 Task: Look for products in the category "Nutritional Oils" from Natural Factors only.
Action: Mouse moved to (264, 122)
Screenshot: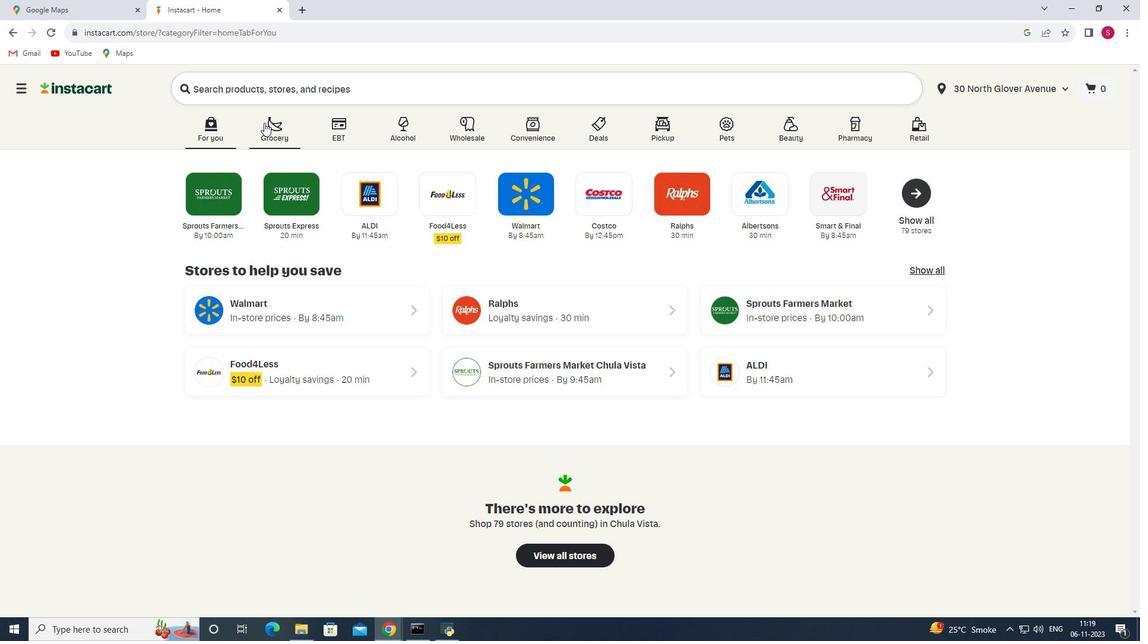 
Action: Mouse pressed left at (264, 122)
Screenshot: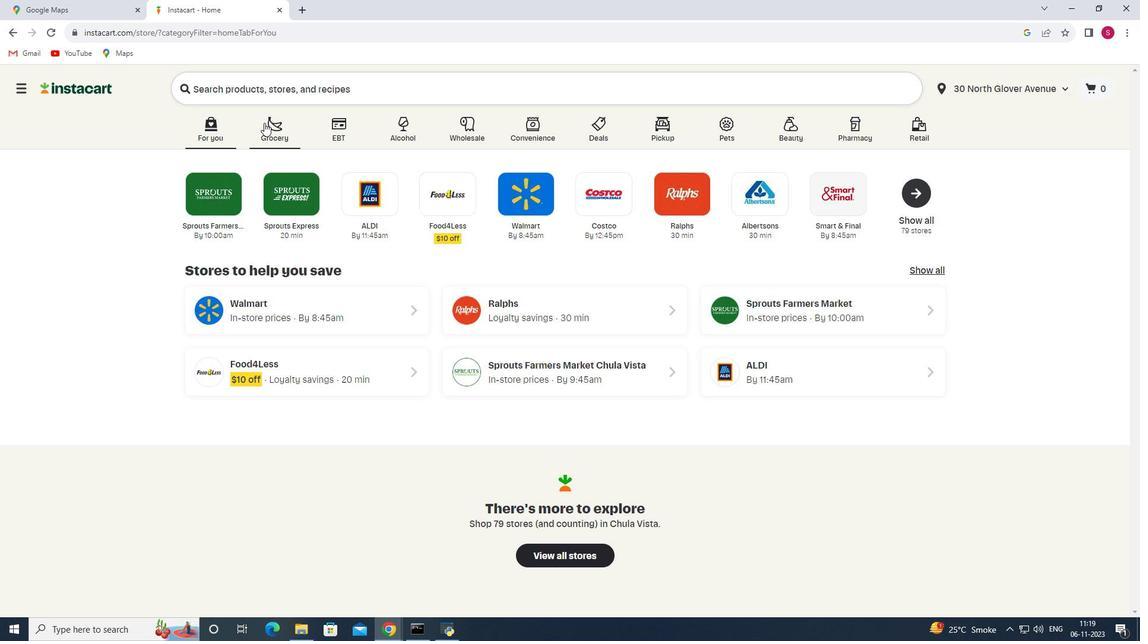 
Action: Mouse moved to (263, 345)
Screenshot: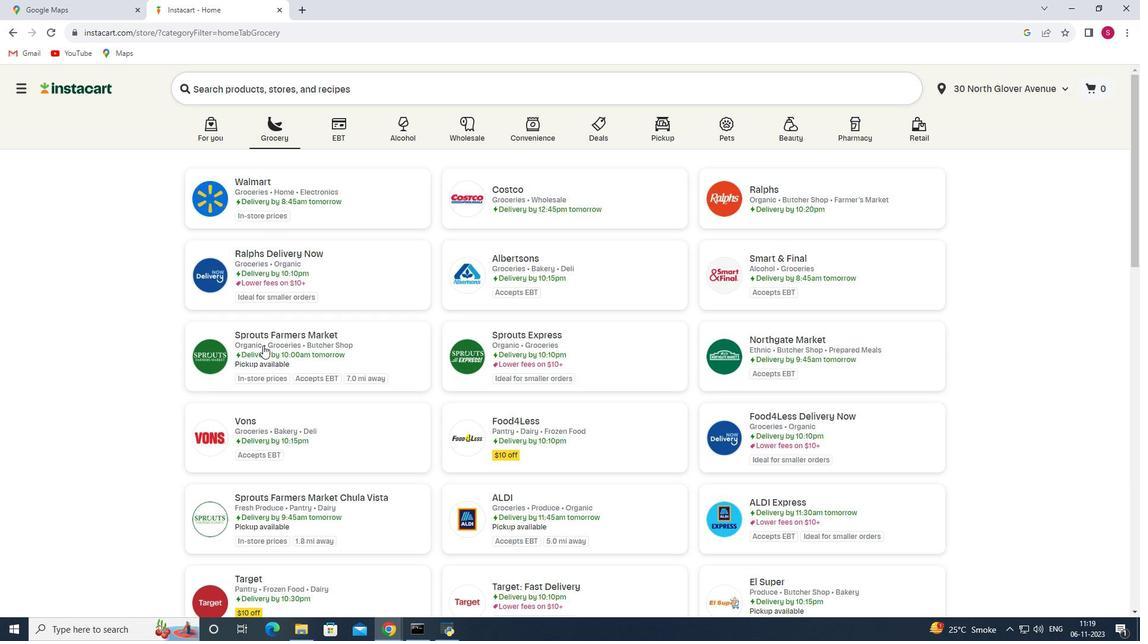 
Action: Mouse pressed left at (263, 345)
Screenshot: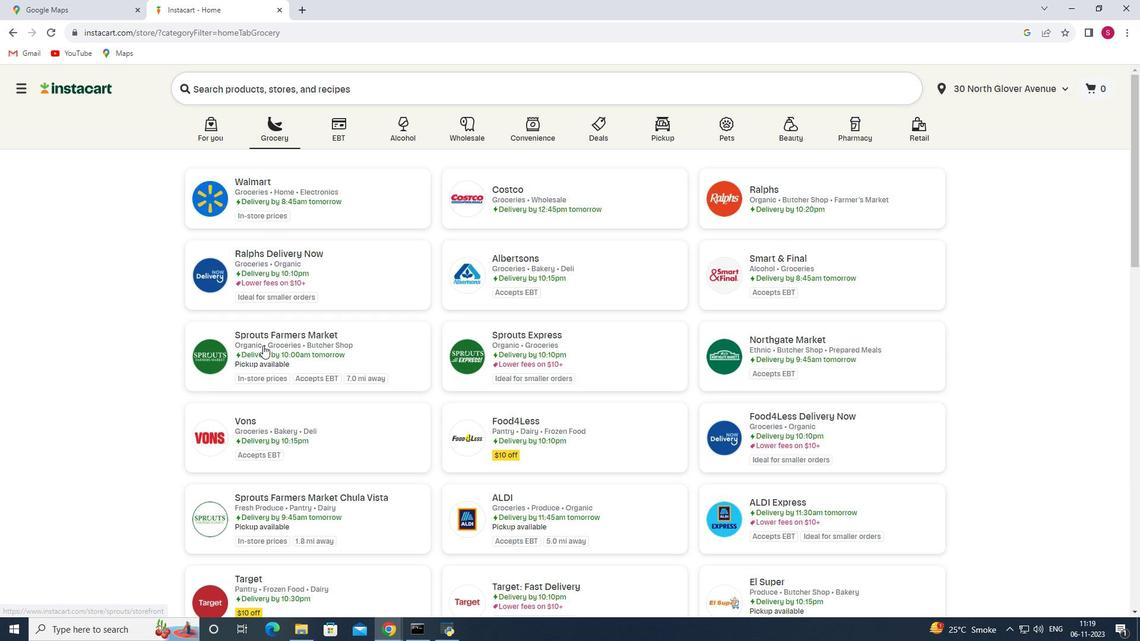 
Action: Mouse moved to (51, 460)
Screenshot: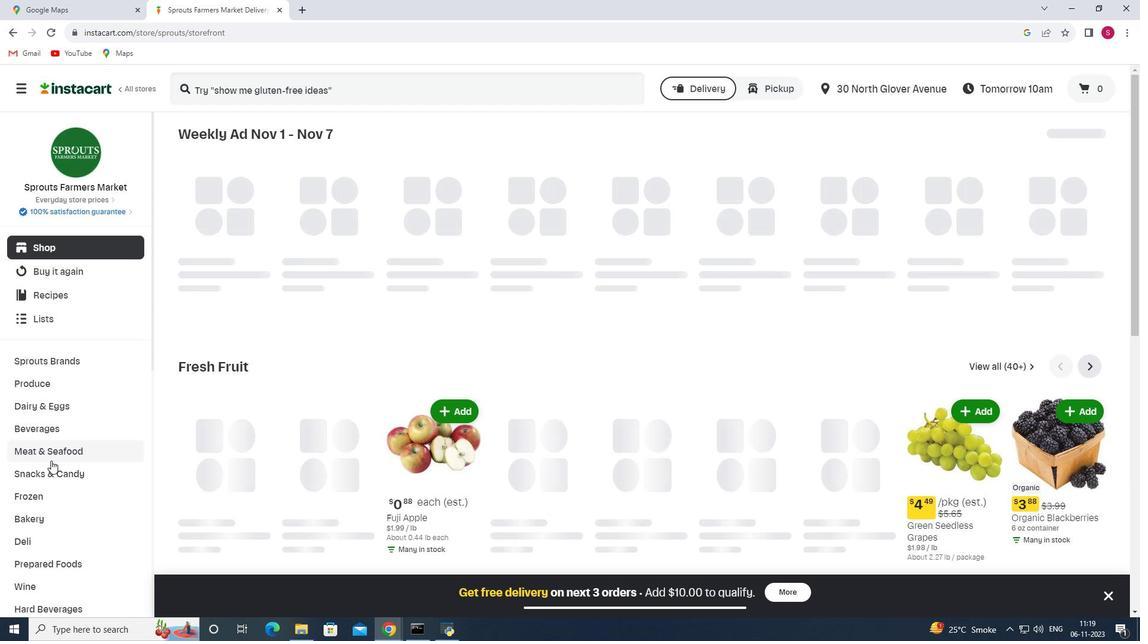 
Action: Mouse scrolled (51, 460) with delta (0, 0)
Screenshot: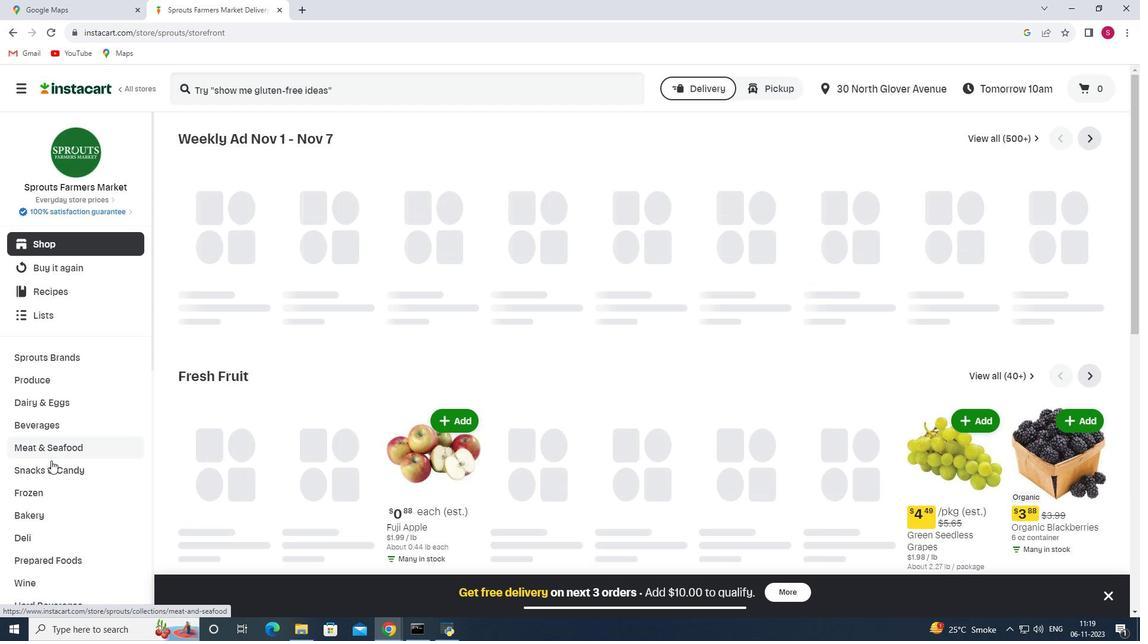 
Action: Mouse scrolled (51, 460) with delta (0, 0)
Screenshot: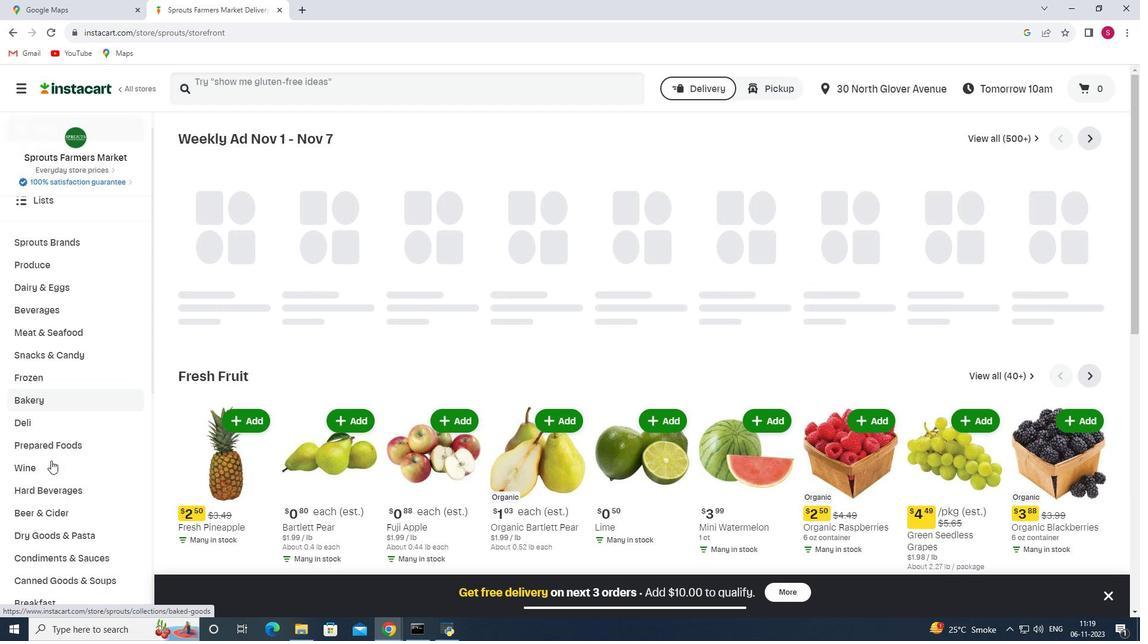 
Action: Mouse scrolled (51, 460) with delta (0, 0)
Screenshot: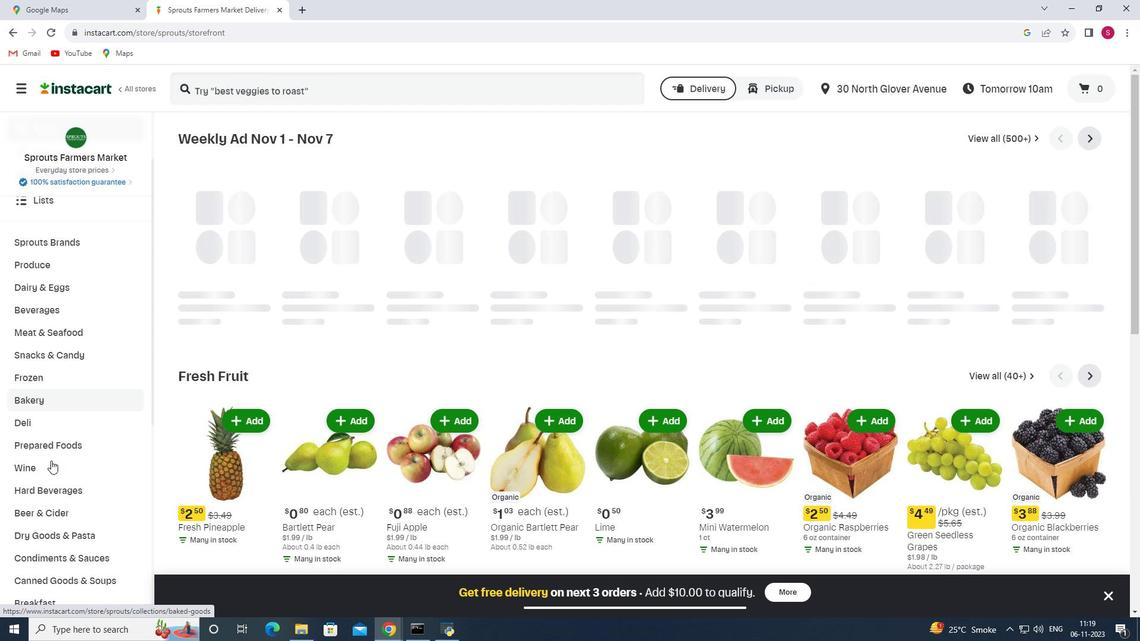 
Action: Mouse scrolled (51, 460) with delta (0, 0)
Screenshot: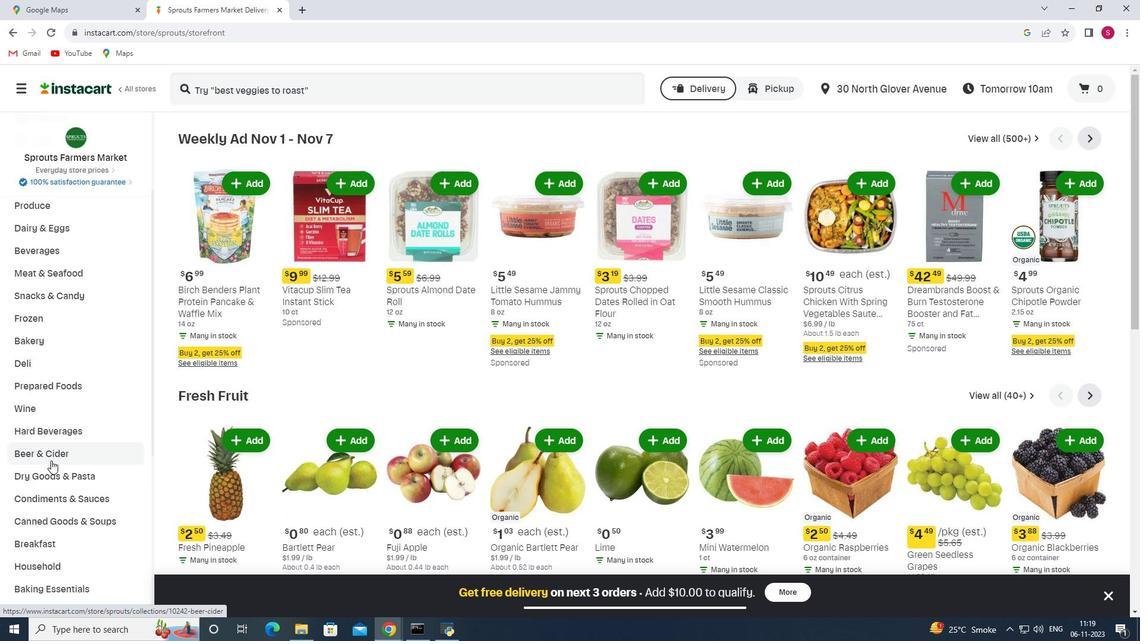 
Action: Mouse scrolled (51, 460) with delta (0, 0)
Screenshot: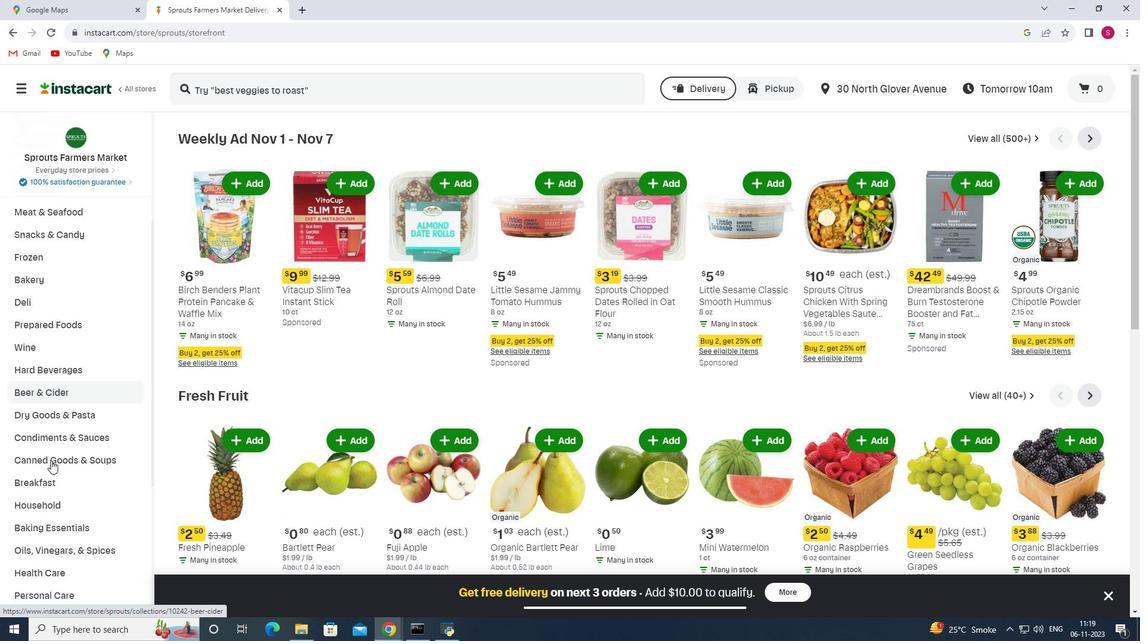 
Action: Mouse moved to (46, 518)
Screenshot: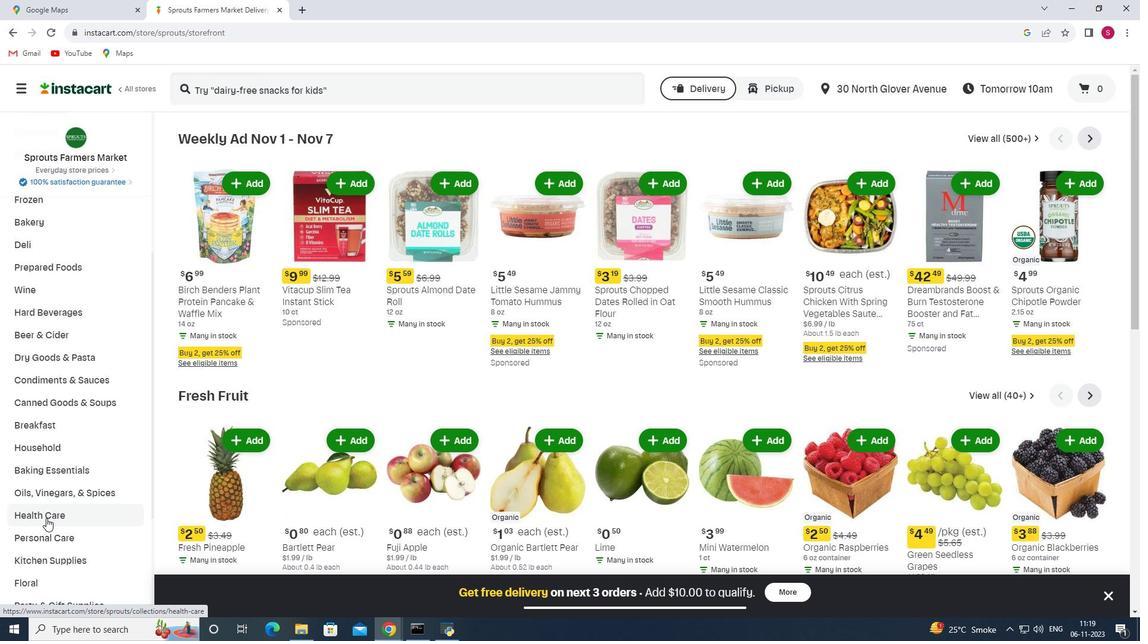 
Action: Mouse pressed left at (46, 518)
Screenshot: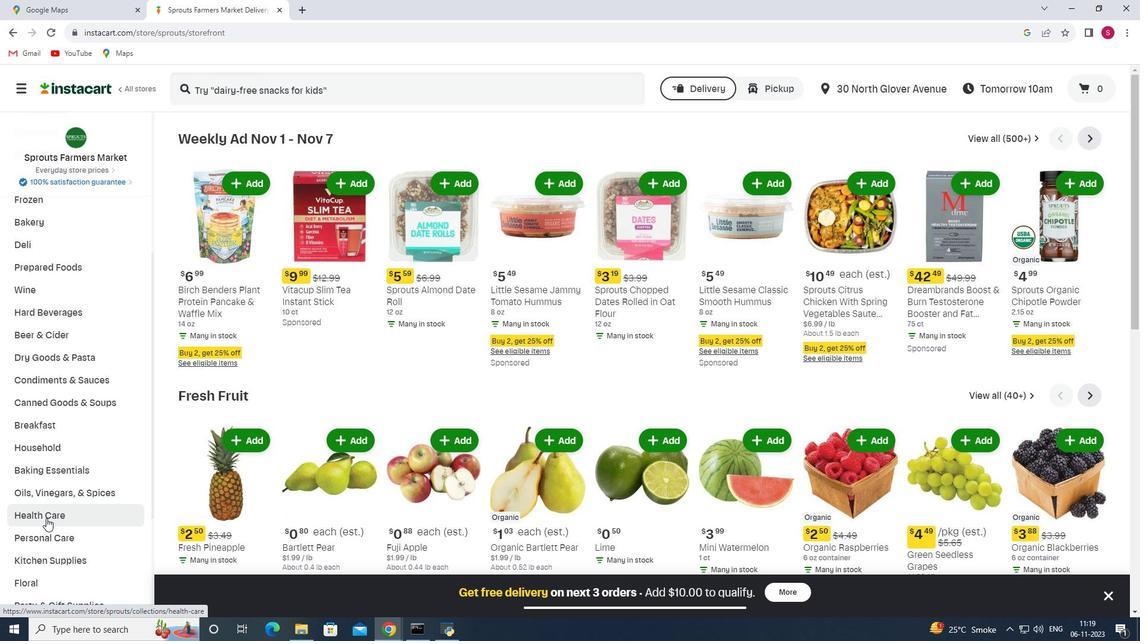 
Action: Mouse moved to (397, 169)
Screenshot: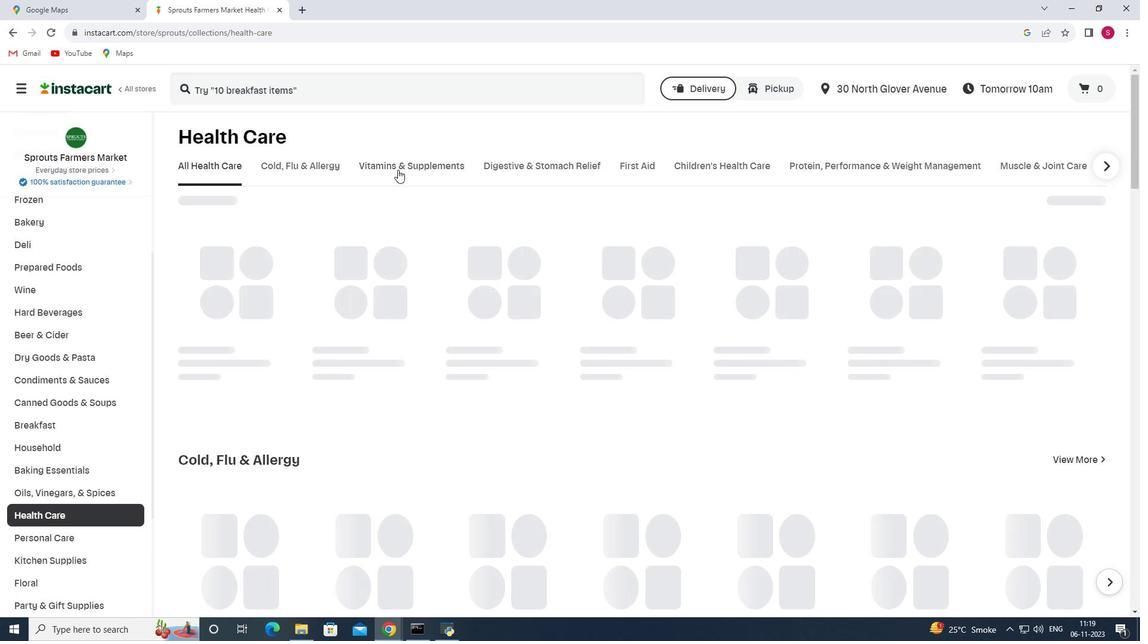 
Action: Mouse pressed left at (397, 169)
Screenshot: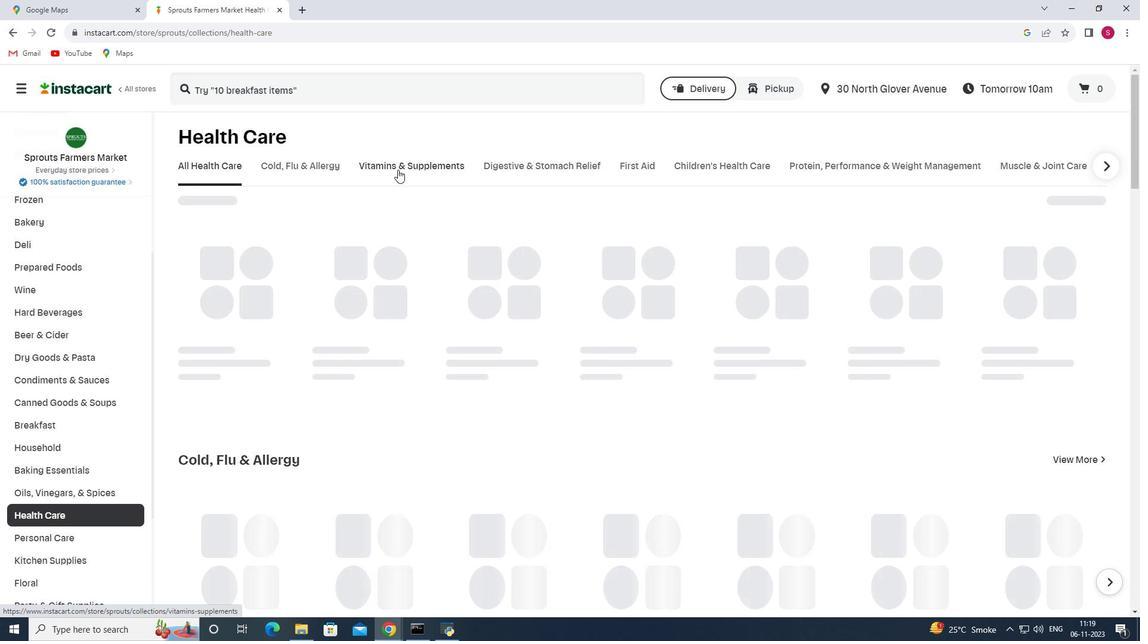 
Action: Mouse moved to (830, 204)
Screenshot: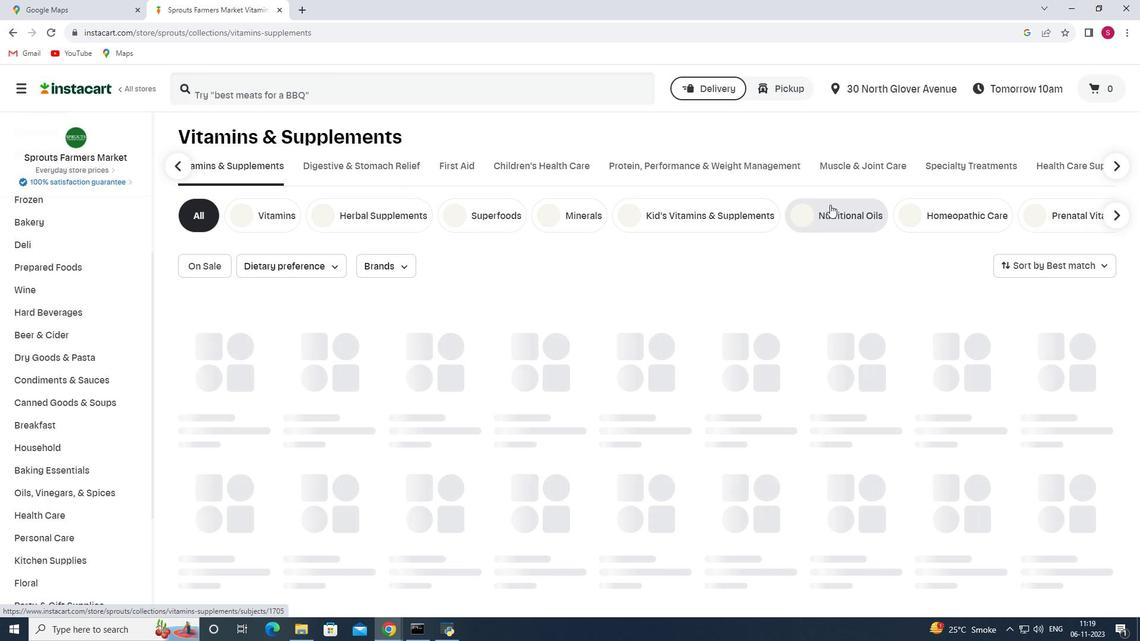 
Action: Mouse pressed left at (830, 204)
Screenshot: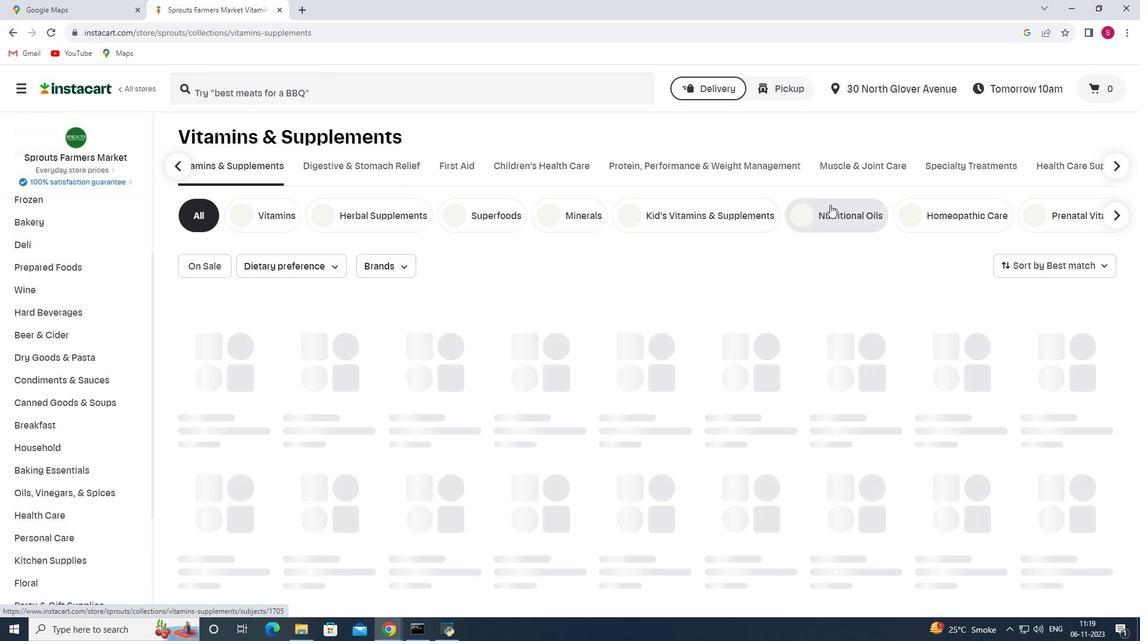 
Action: Mouse moved to (278, 268)
Screenshot: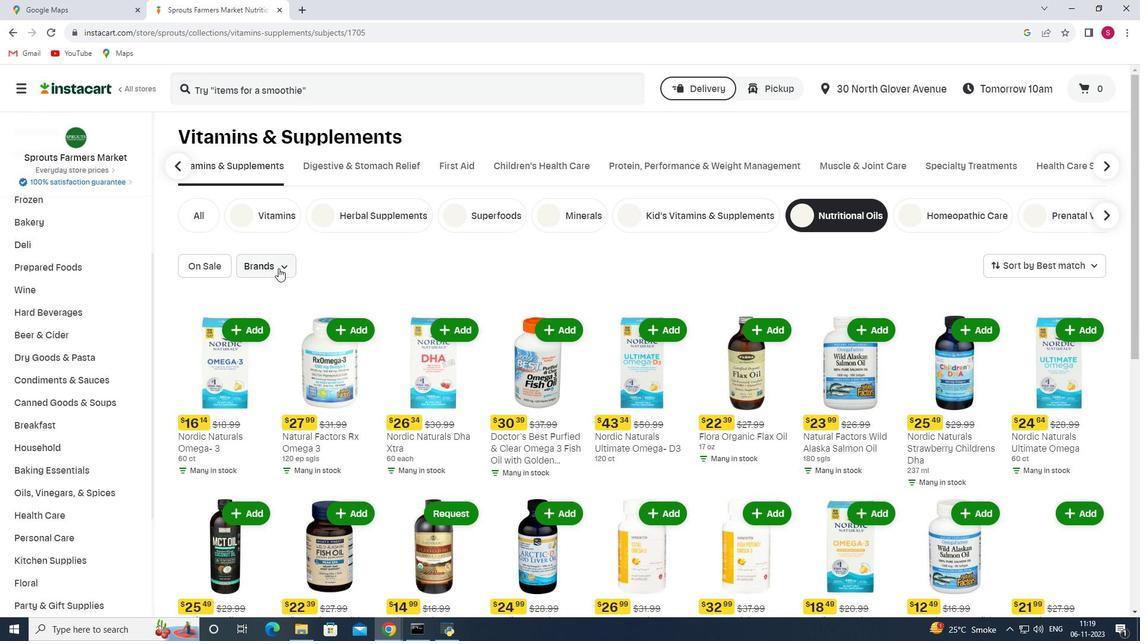 
Action: Mouse pressed left at (278, 268)
Screenshot: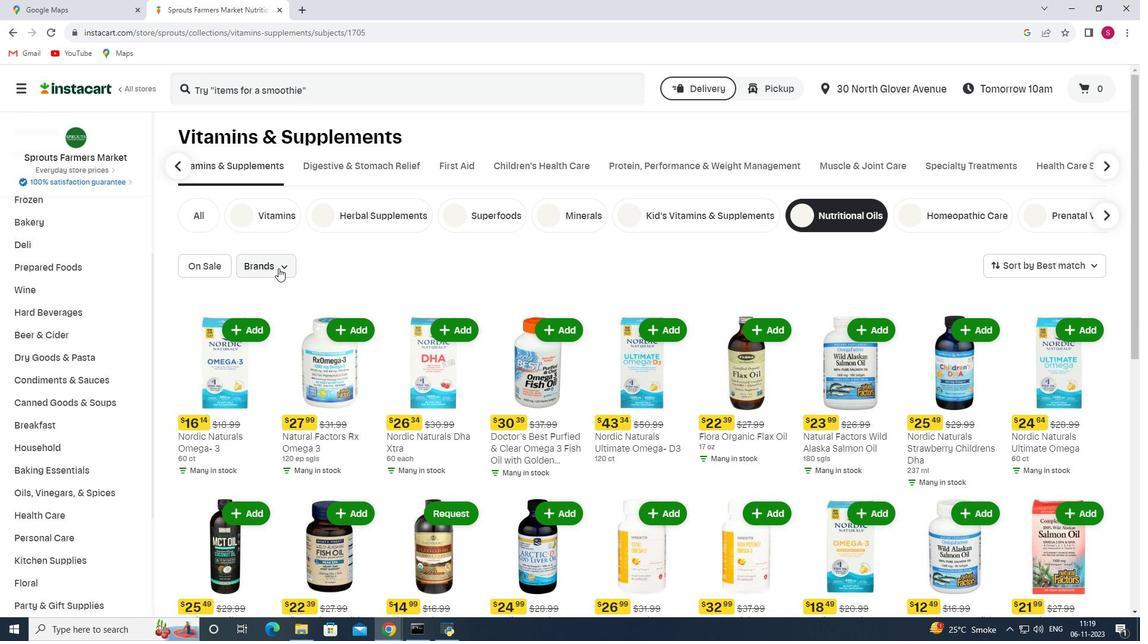 
Action: Mouse moved to (274, 328)
Screenshot: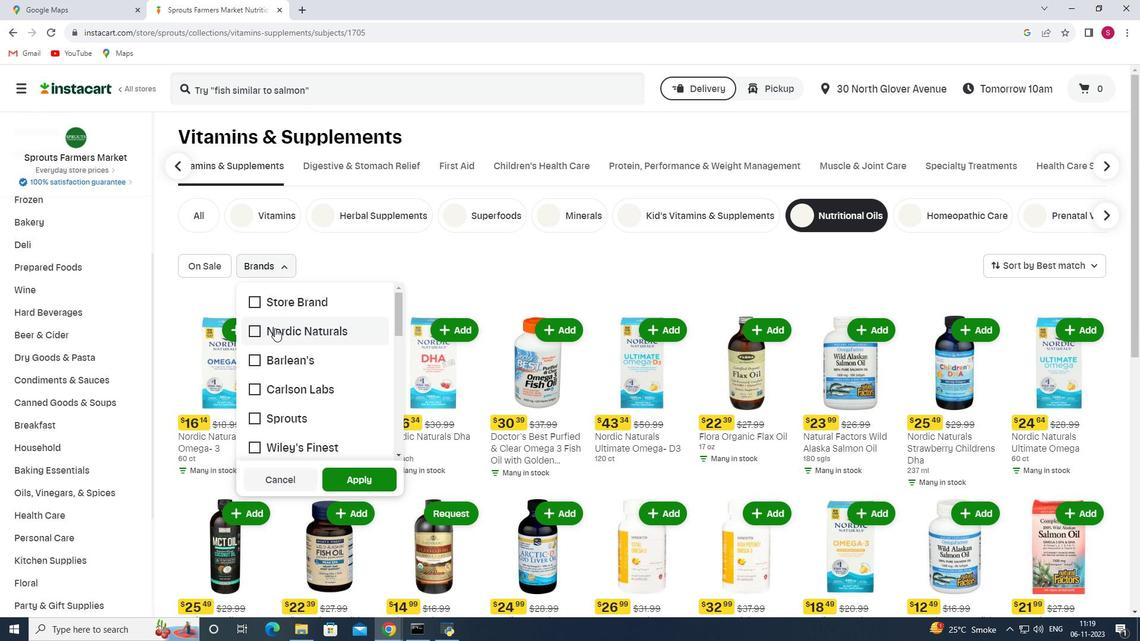 
Action: Mouse scrolled (274, 327) with delta (0, 0)
Screenshot: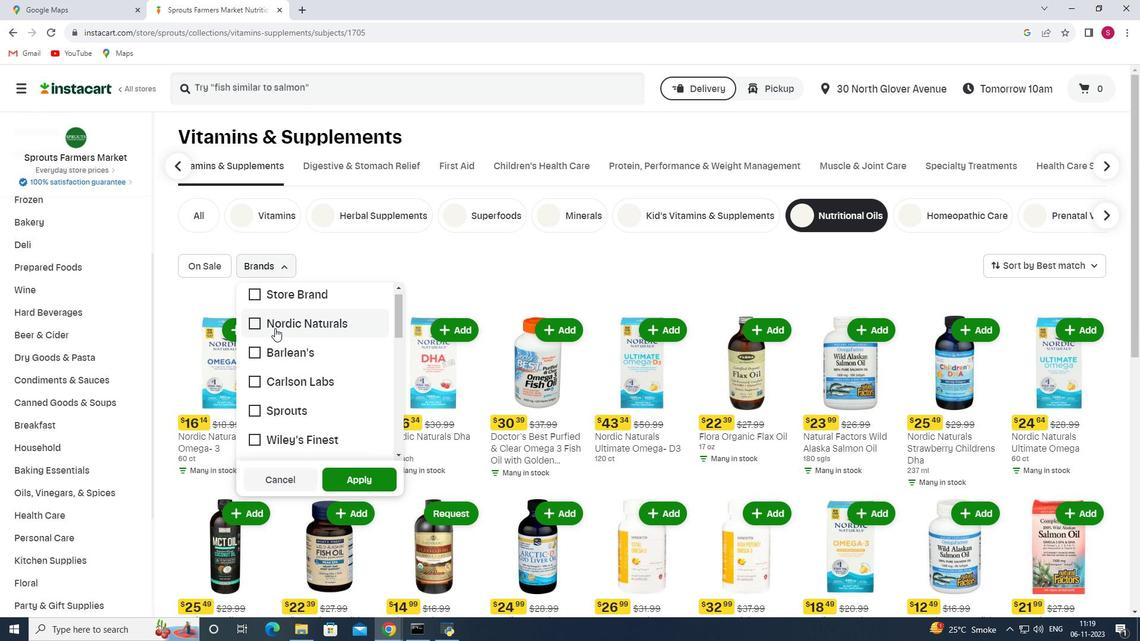 
Action: Mouse moved to (257, 416)
Screenshot: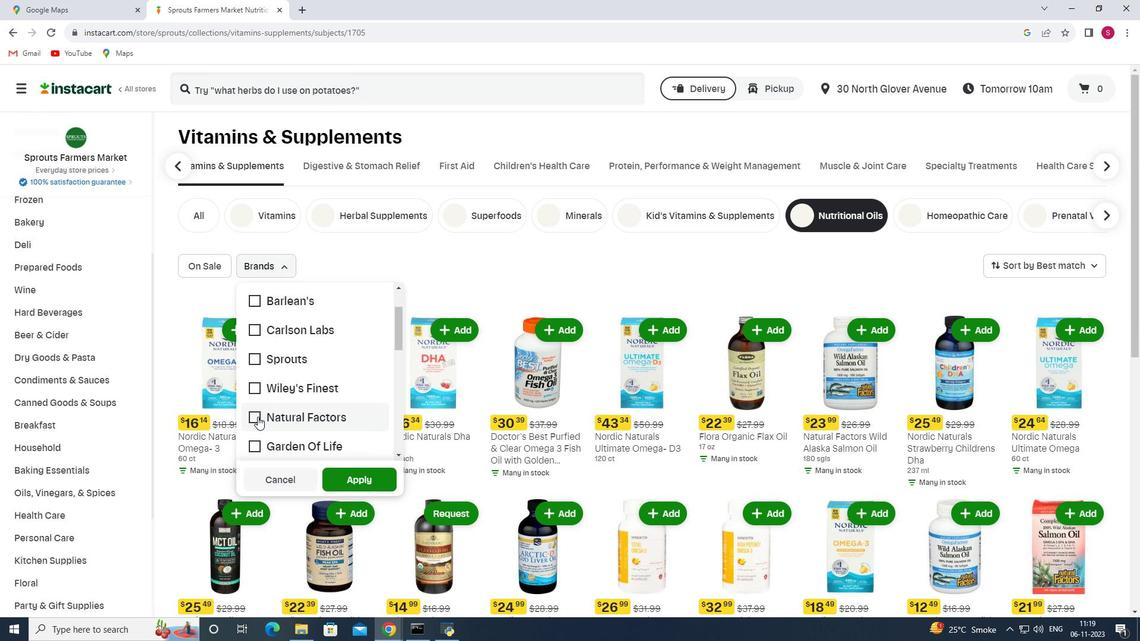 
Action: Mouse pressed left at (257, 416)
Screenshot: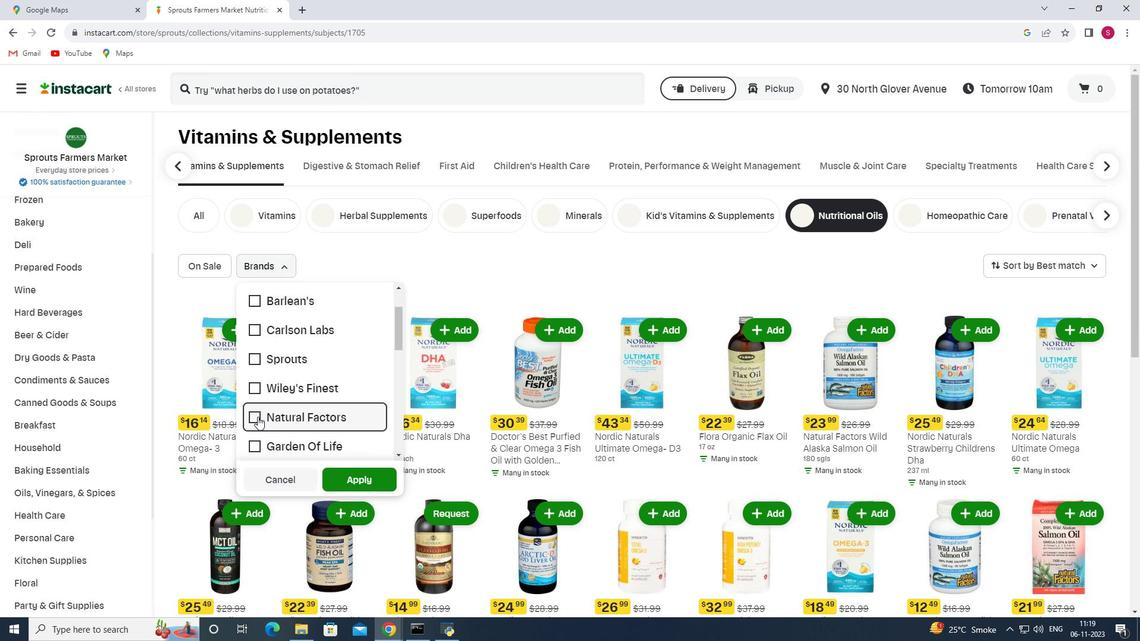 
Action: Mouse moved to (362, 483)
Screenshot: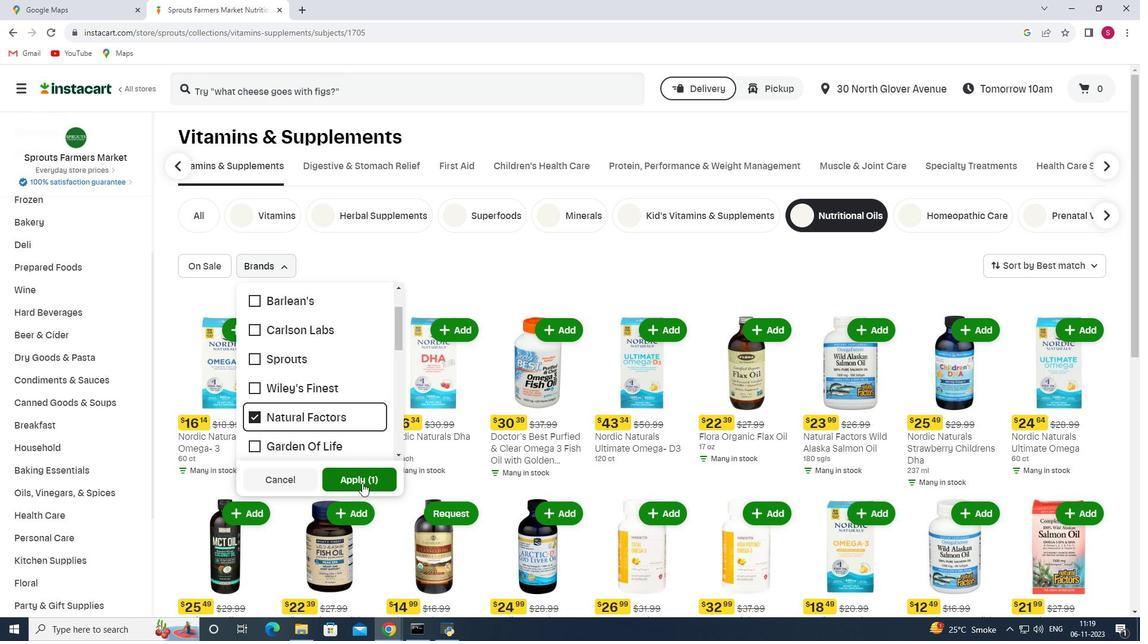 
Action: Mouse pressed left at (362, 483)
Screenshot: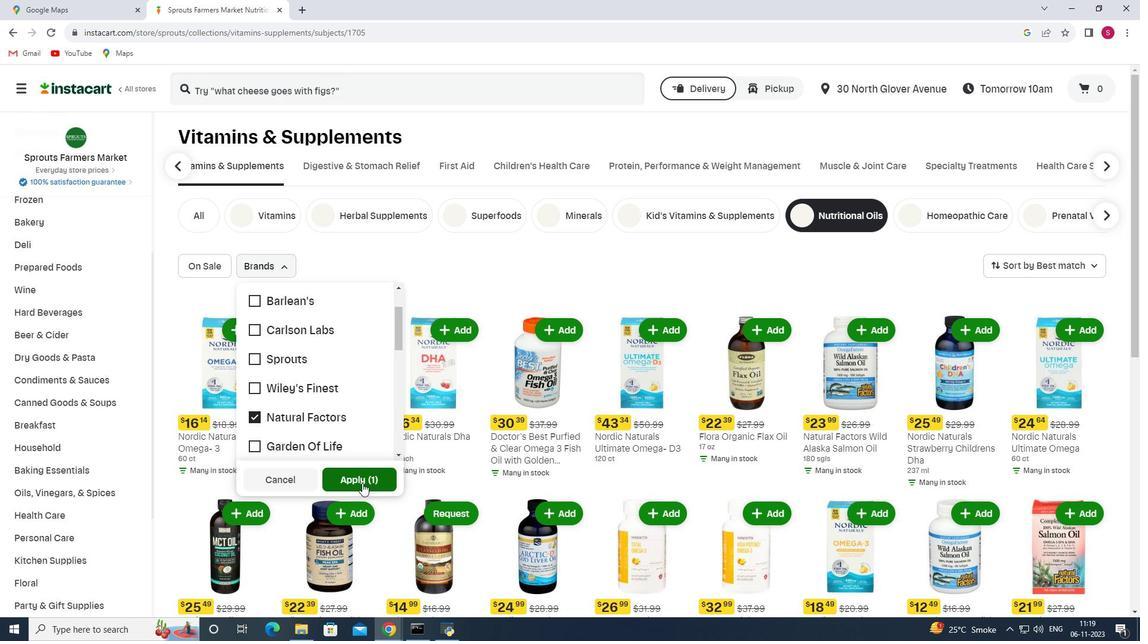 
